 Task: Create a due date automation trigger when advanced on, on the monday after a card is due add dates without a complete due date at 11:00 AM.
Action: Mouse moved to (984, 94)
Screenshot: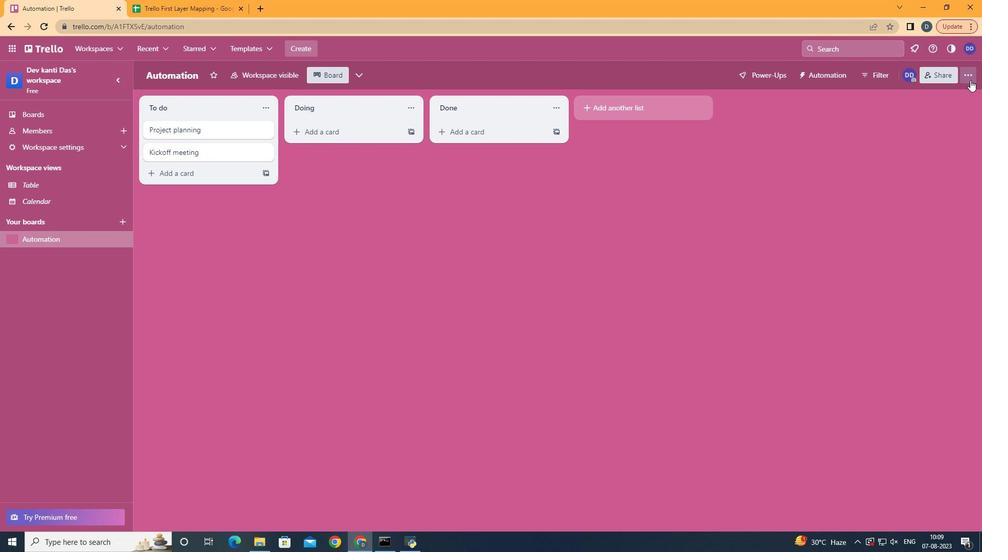 
Action: Mouse pressed left at (984, 94)
Screenshot: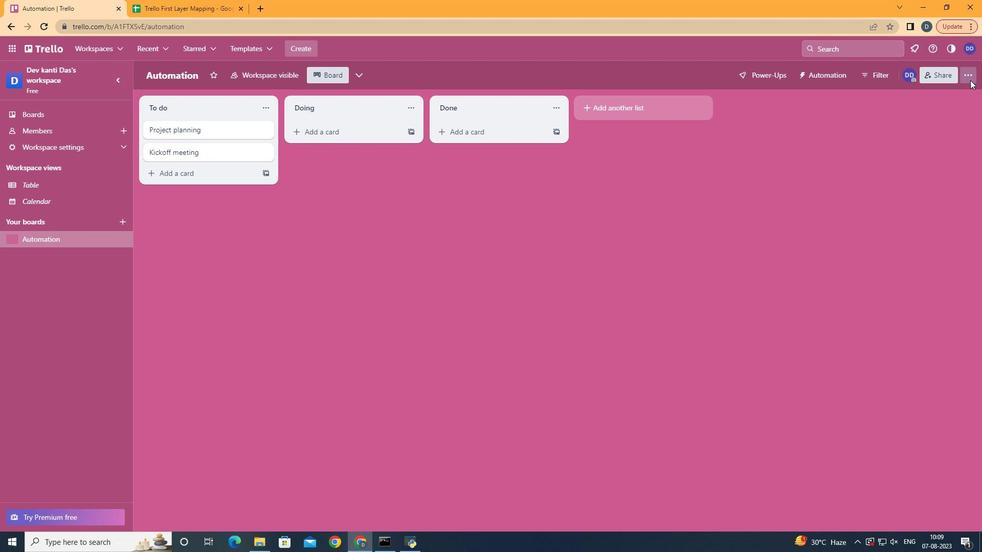 
Action: Mouse moved to (872, 237)
Screenshot: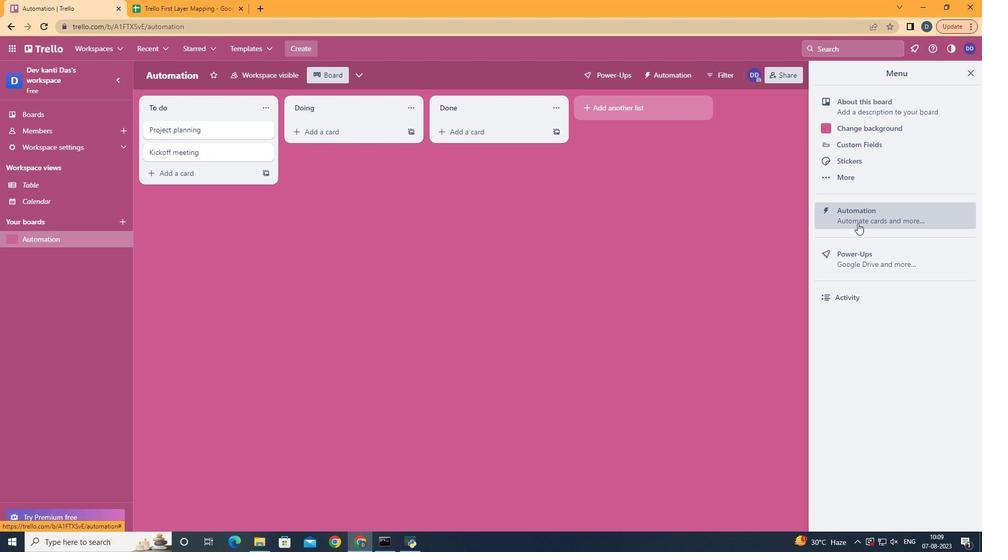 
Action: Mouse pressed left at (872, 237)
Screenshot: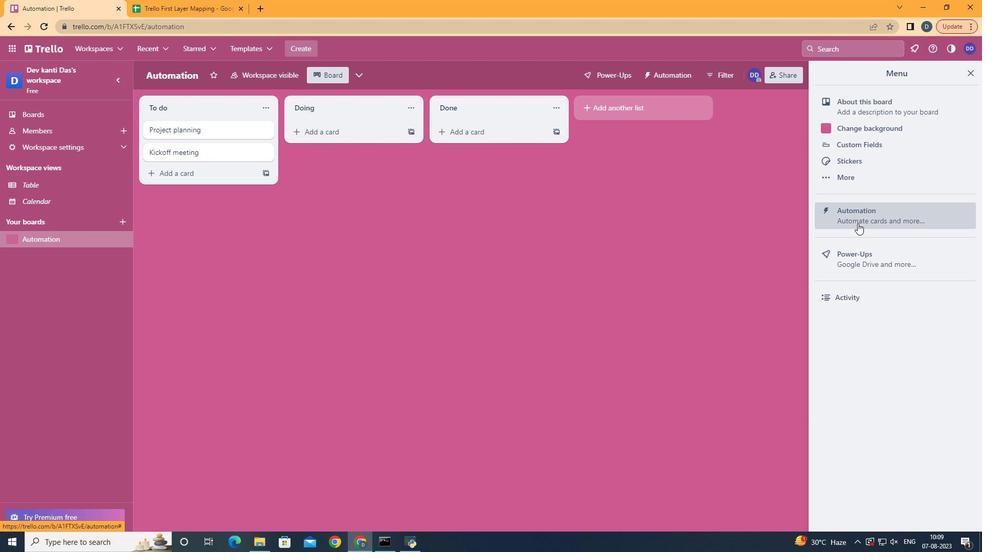 
Action: Mouse moved to (226, 221)
Screenshot: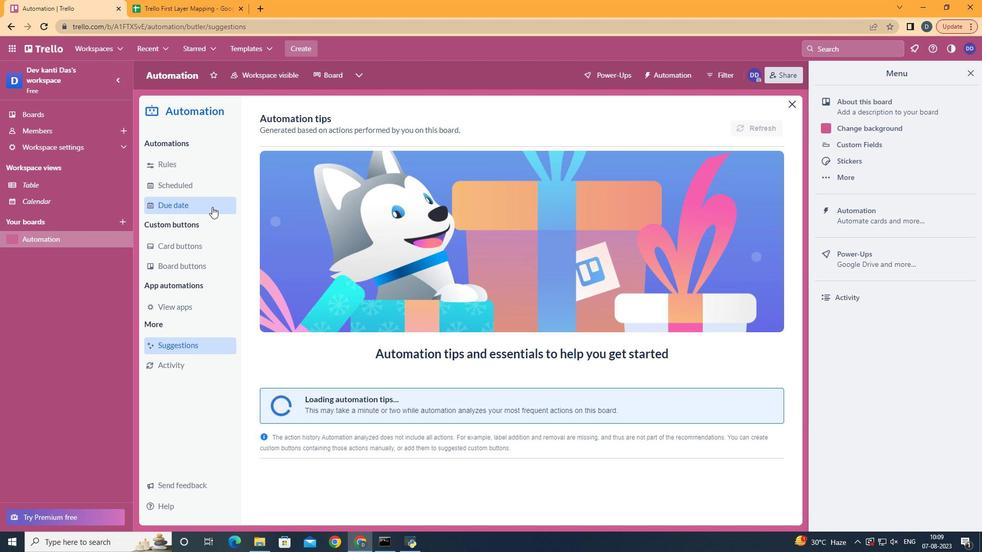 
Action: Mouse pressed left at (226, 221)
Screenshot: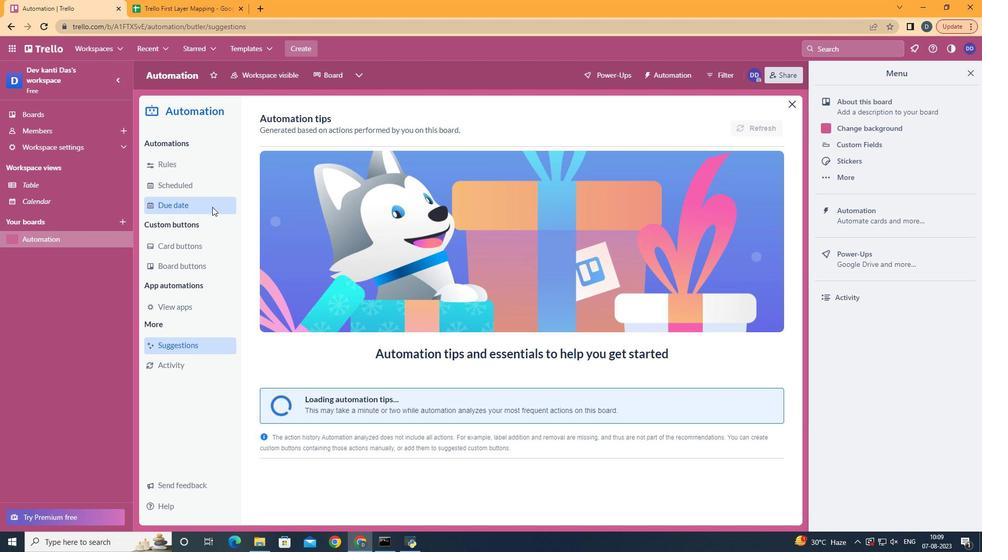 
Action: Mouse moved to (732, 131)
Screenshot: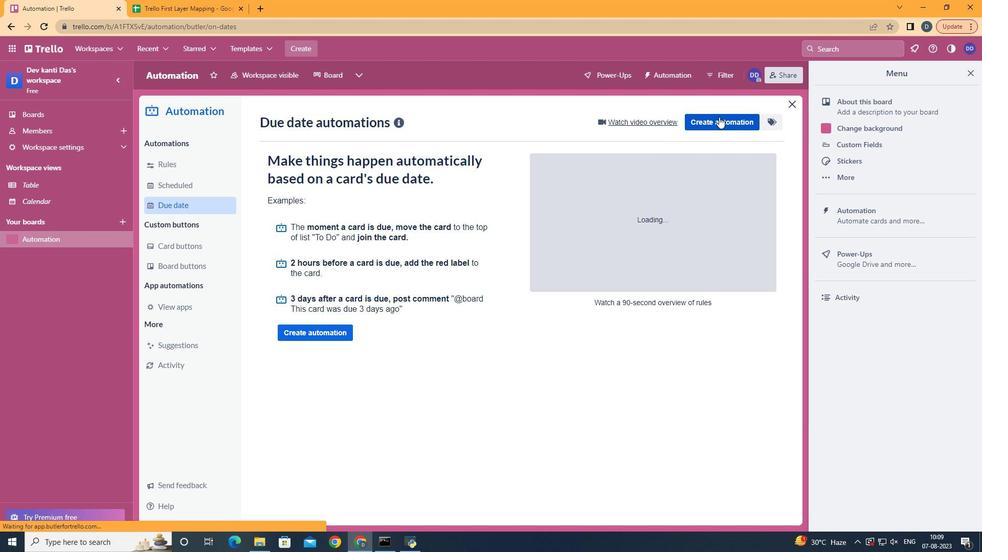 
Action: Mouse pressed left at (732, 131)
Screenshot: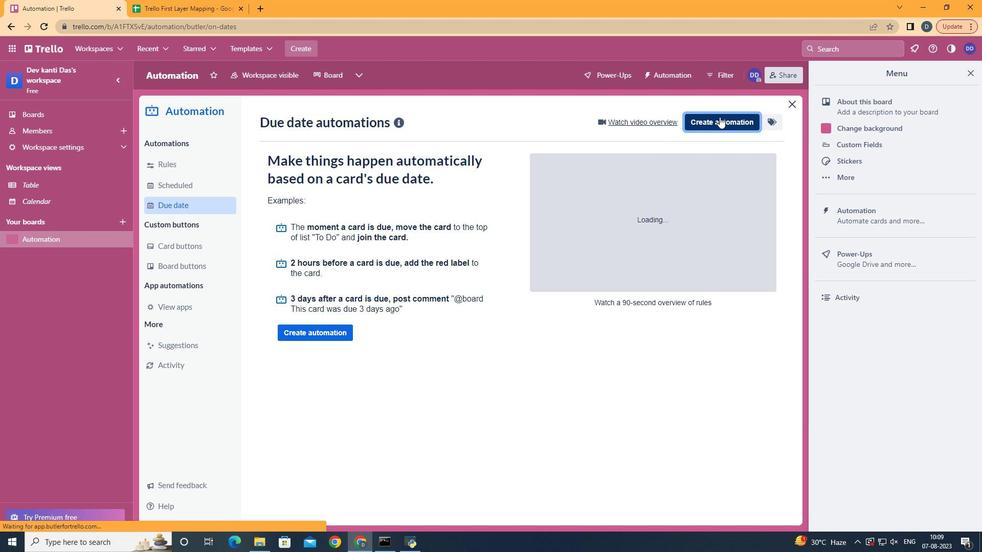 
Action: Mouse moved to (526, 228)
Screenshot: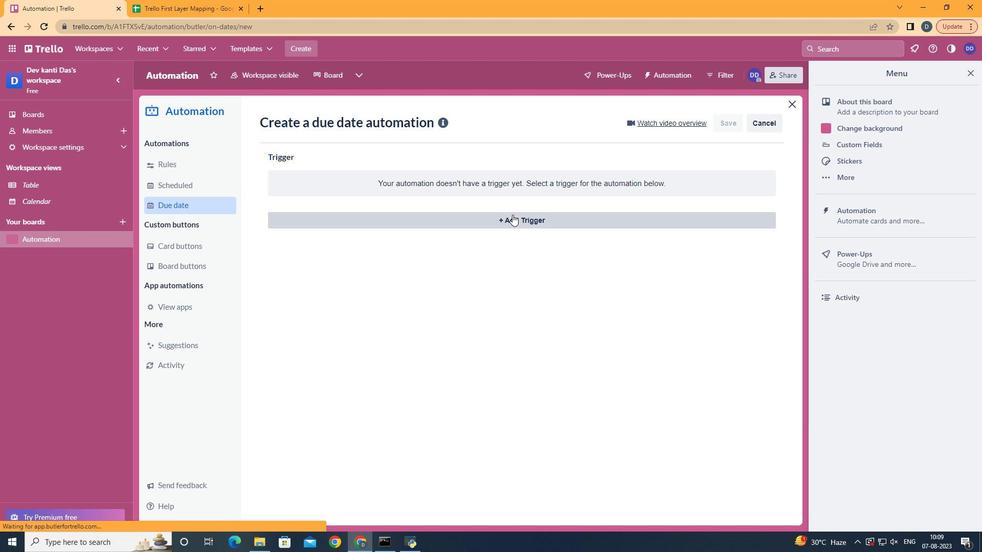 
Action: Mouse pressed left at (526, 228)
Screenshot: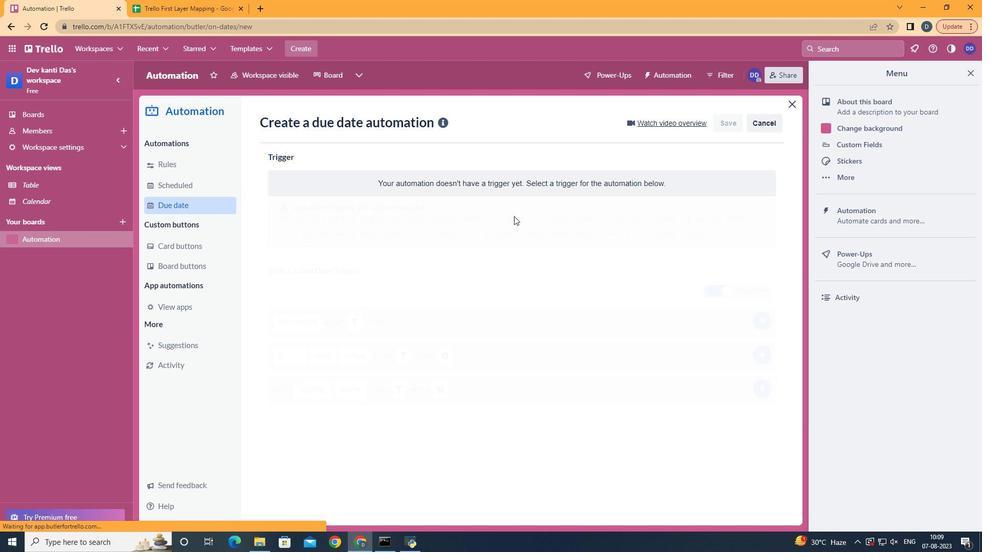 
Action: Mouse moved to (343, 277)
Screenshot: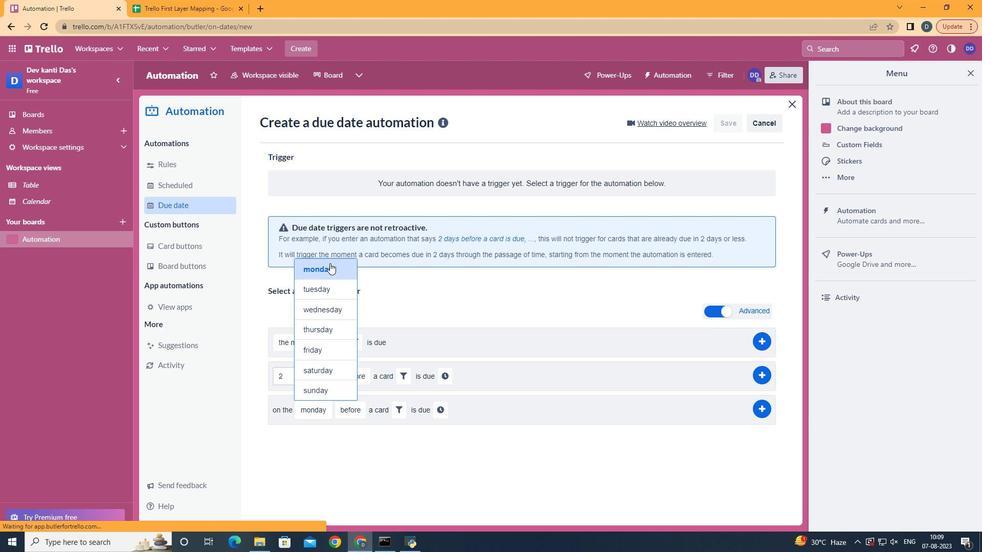 
Action: Mouse pressed left at (343, 277)
Screenshot: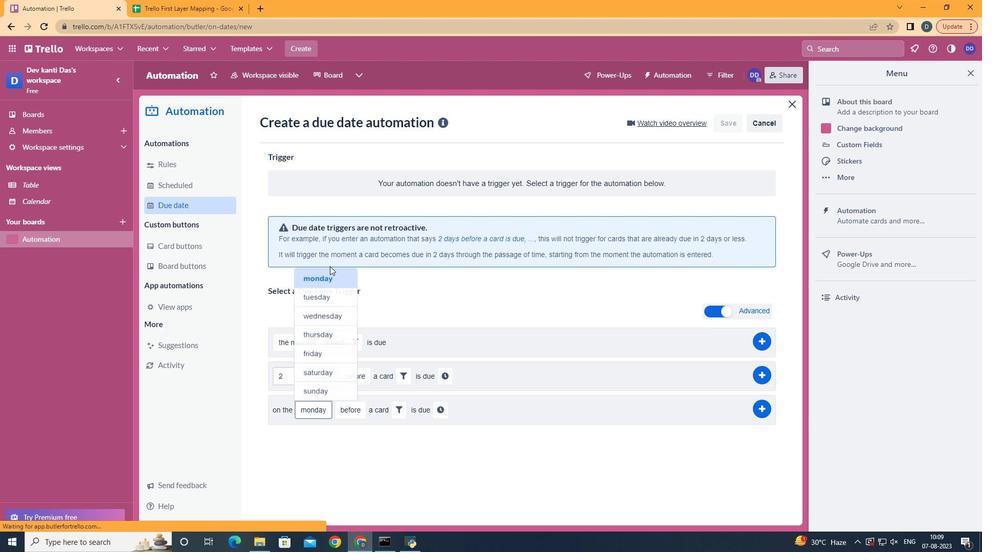 
Action: Mouse moved to (370, 461)
Screenshot: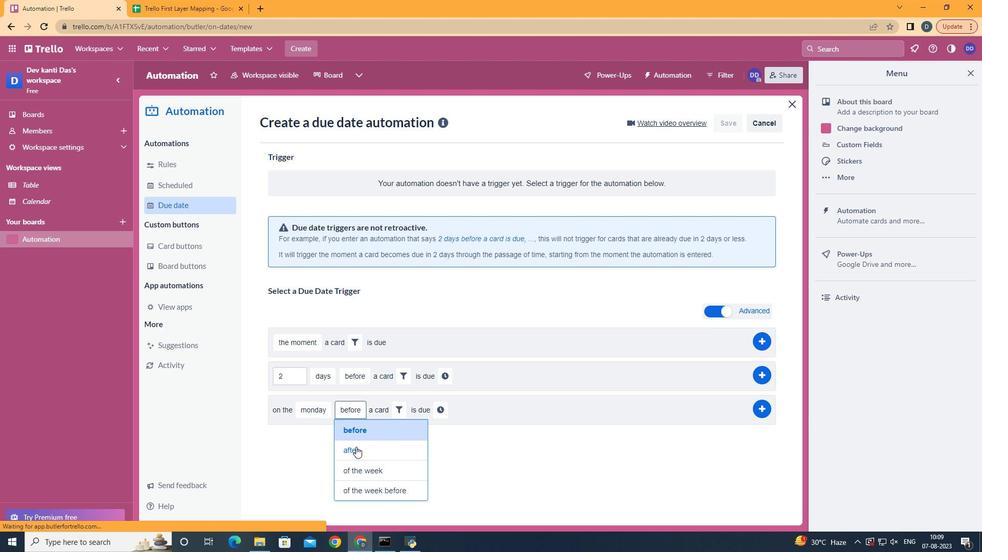 
Action: Mouse pressed left at (370, 461)
Screenshot: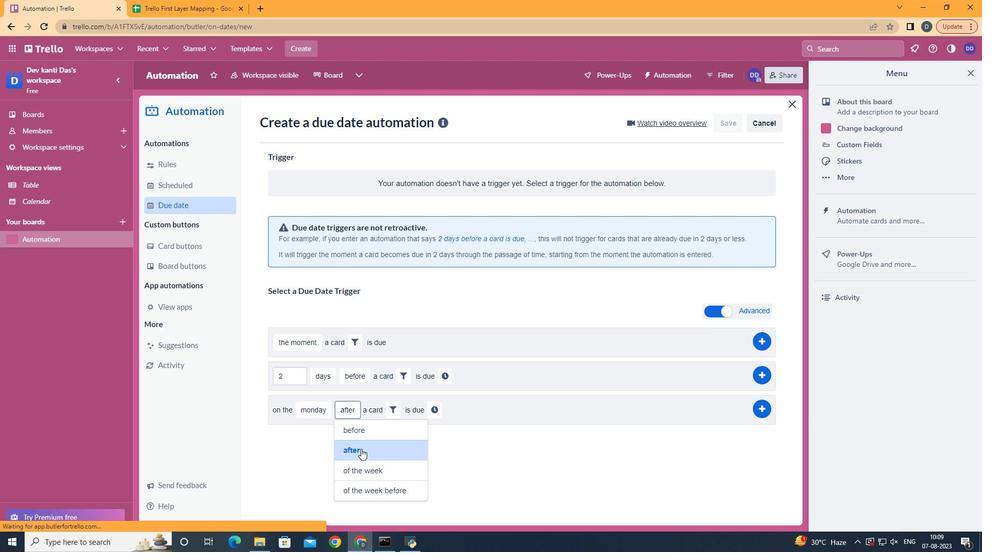 
Action: Mouse moved to (405, 427)
Screenshot: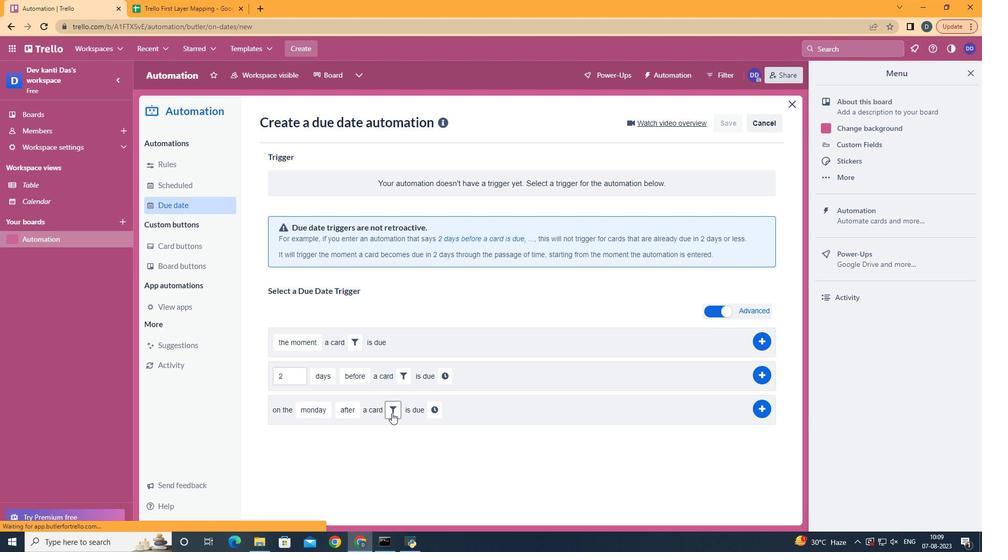 
Action: Mouse pressed left at (405, 427)
Screenshot: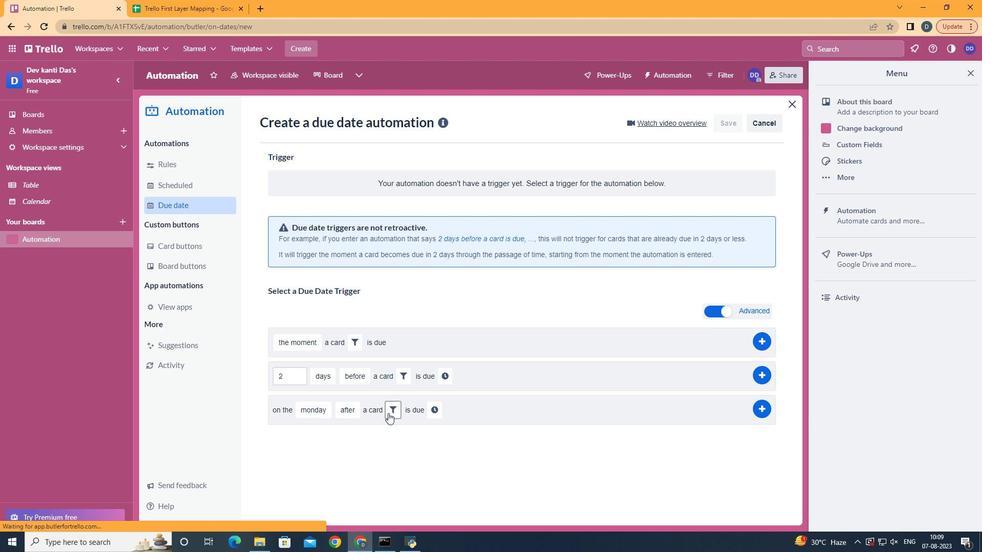 
Action: Mouse moved to (459, 461)
Screenshot: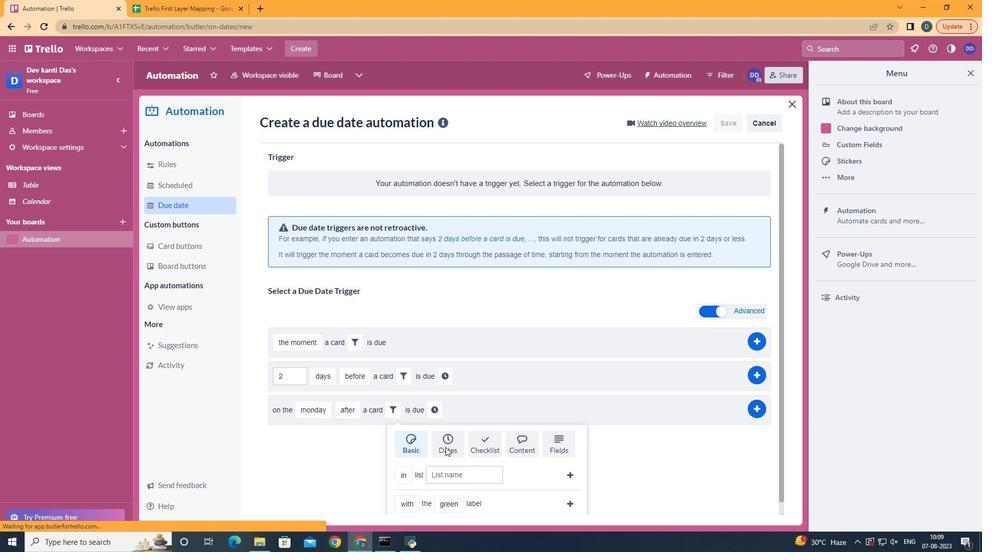 
Action: Mouse pressed left at (459, 461)
Screenshot: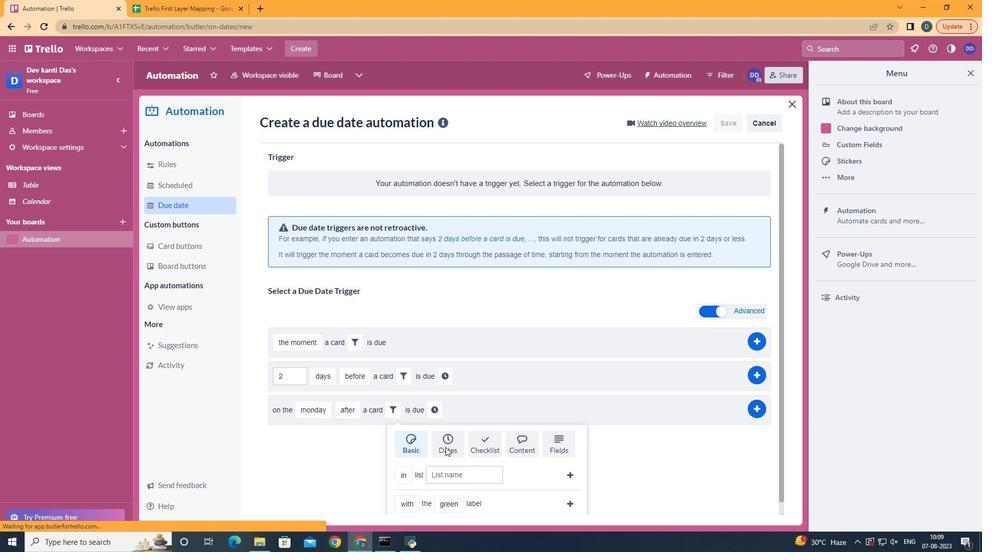 
Action: Mouse scrolled (459, 461) with delta (0, 0)
Screenshot: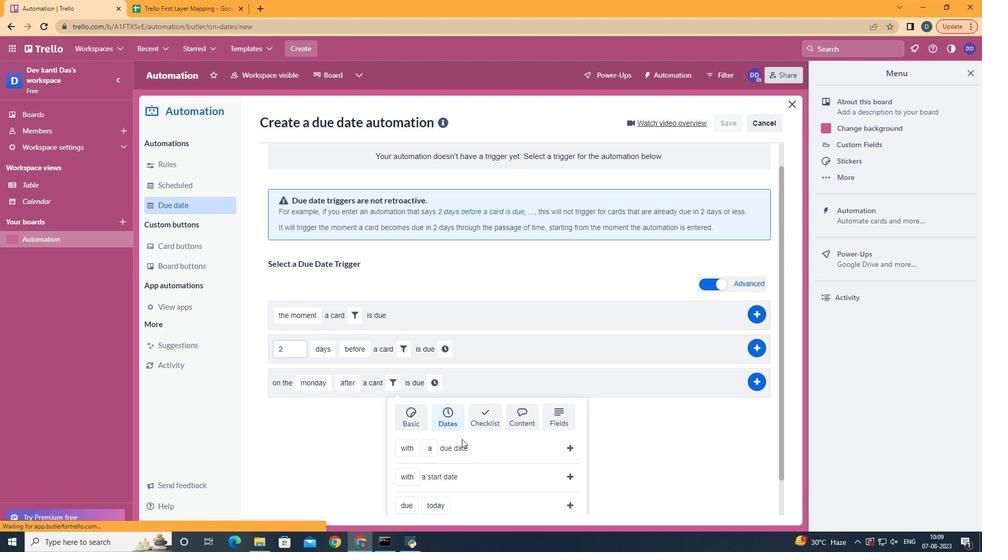 
Action: Mouse scrolled (459, 461) with delta (0, 0)
Screenshot: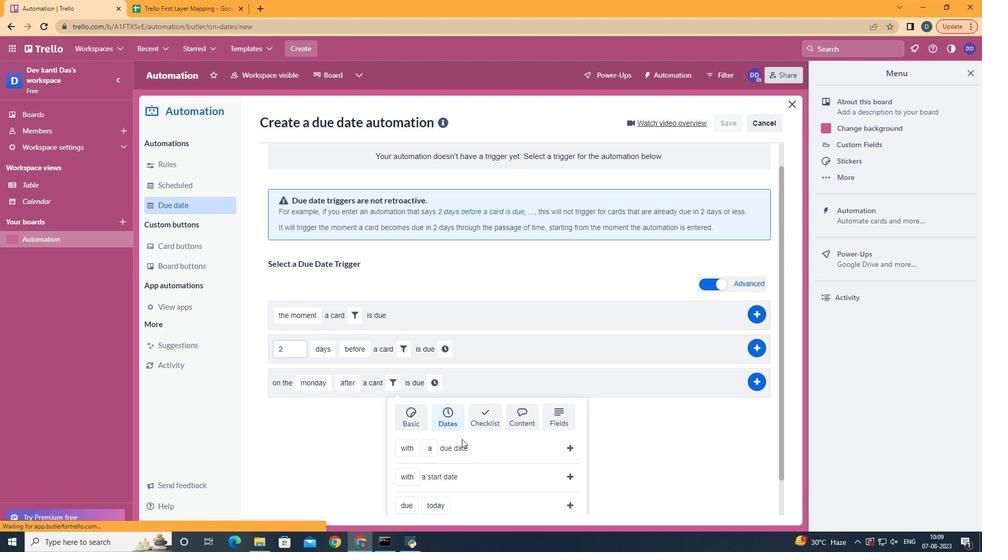 
Action: Mouse scrolled (459, 461) with delta (0, 0)
Screenshot: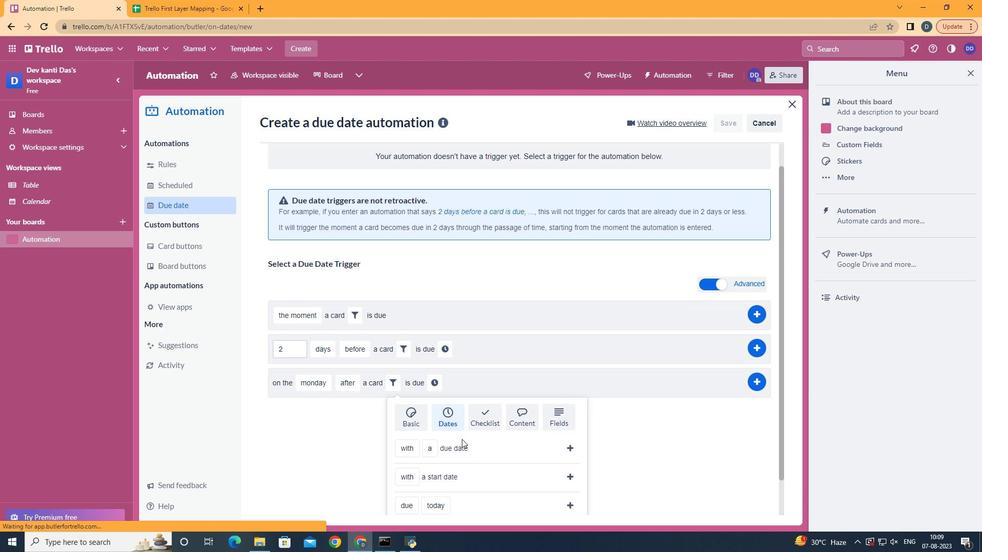 
Action: Mouse scrolled (459, 461) with delta (0, 0)
Screenshot: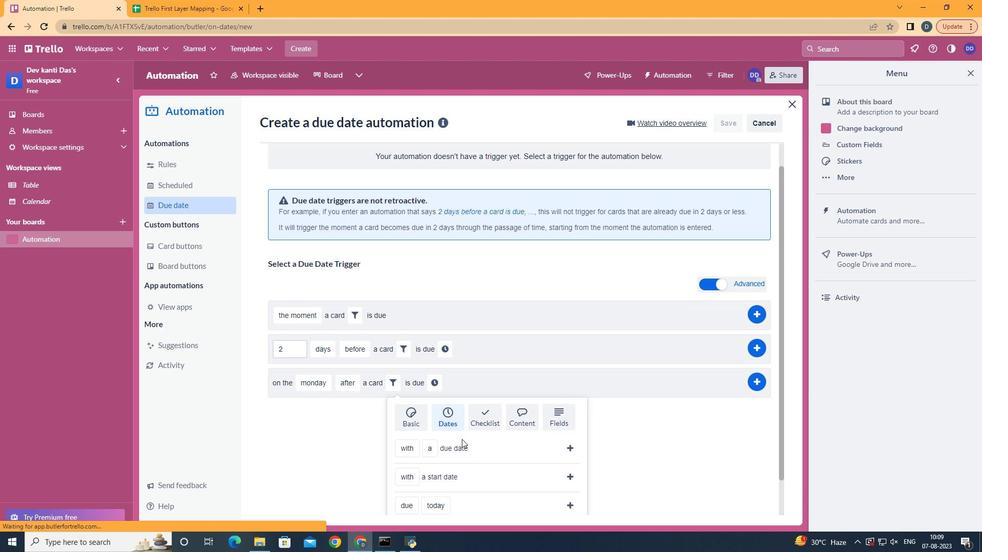 
Action: Mouse scrolled (459, 461) with delta (0, 0)
Screenshot: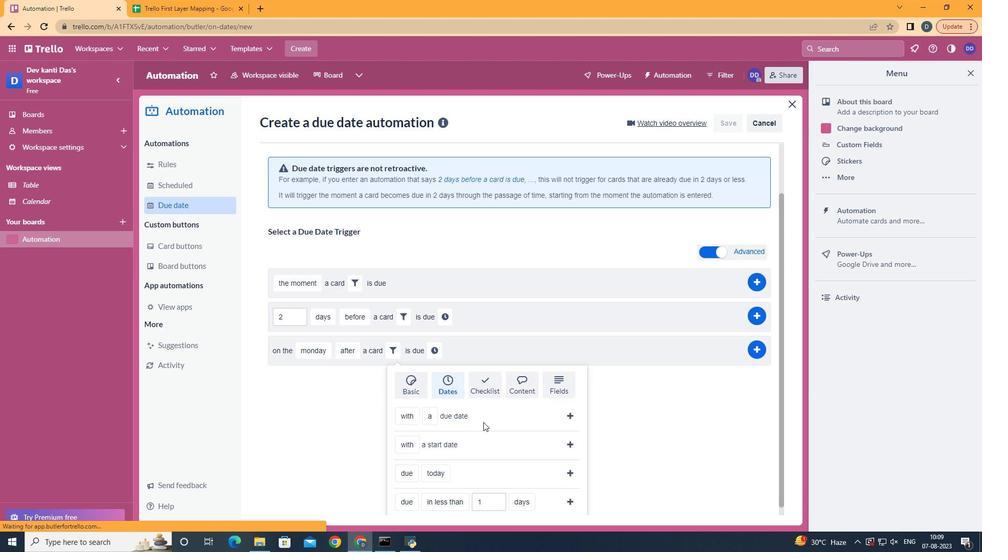 
Action: Mouse scrolled (459, 461) with delta (0, 0)
Screenshot: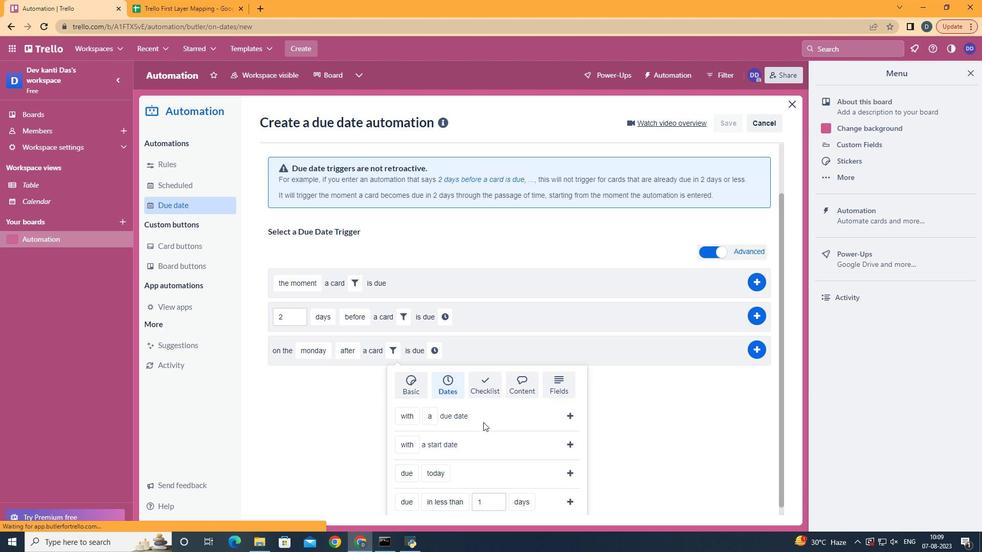 
Action: Mouse moved to (427, 460)
Screenshot: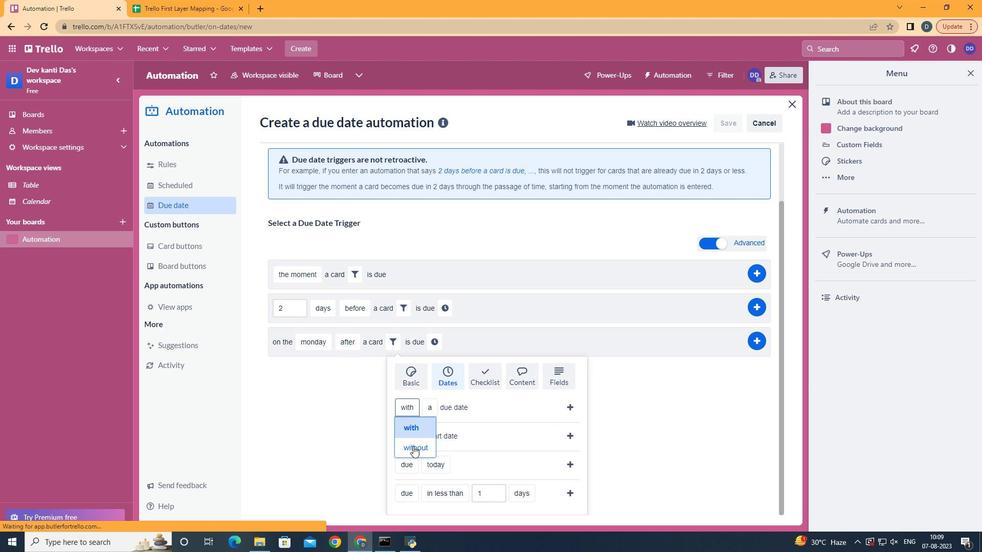 
Action: Mouse pressed left at (427, 460)
Screenshot: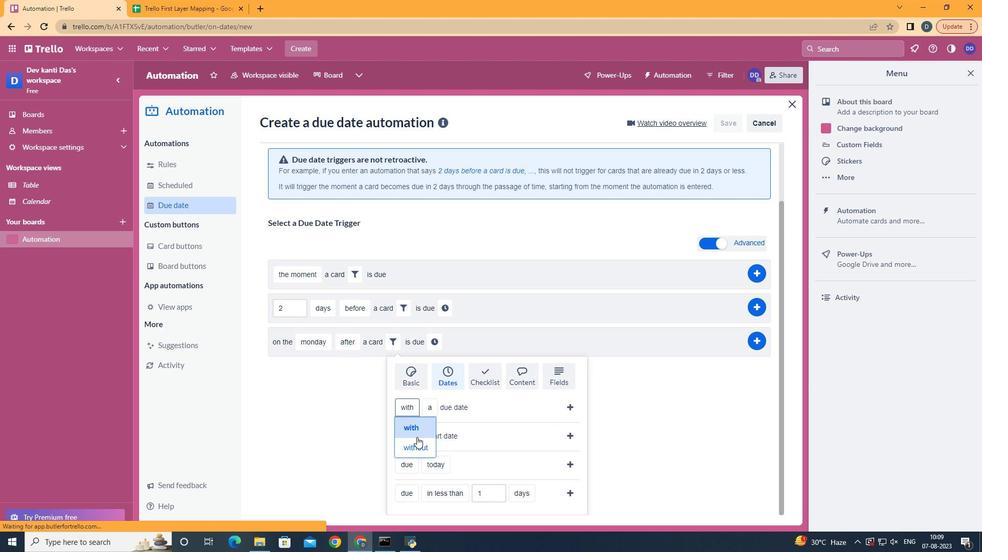 
Action: Mouse moved to (464, 460)
Screenshot: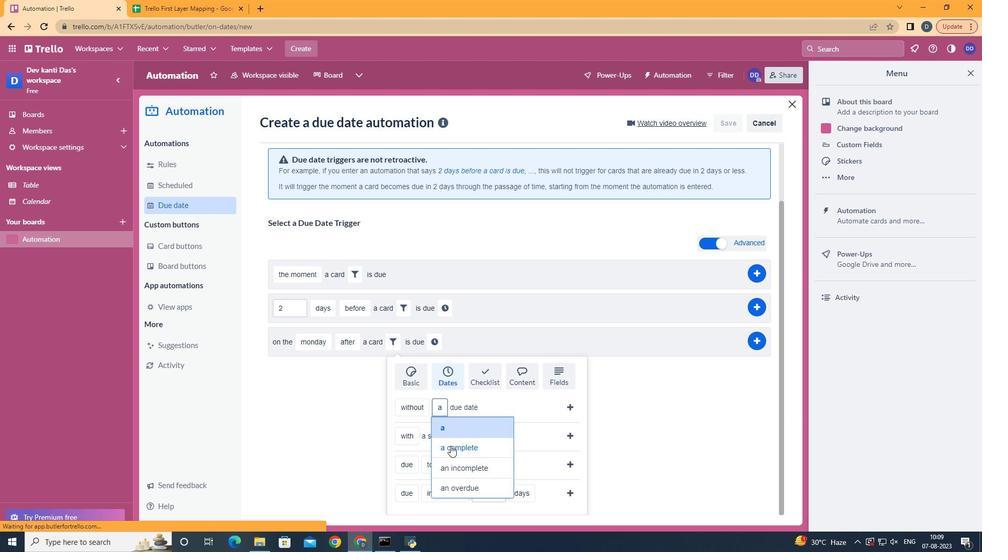 
Action: Mouse pressed left at (464, 460)
Screenshot: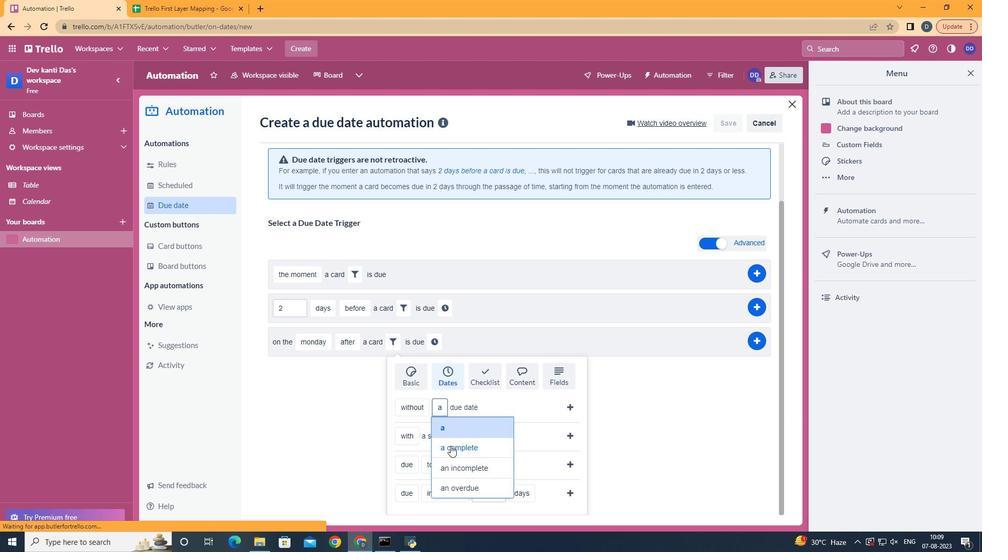 
Action: Mouse moved to (583, 422)
Screenshot: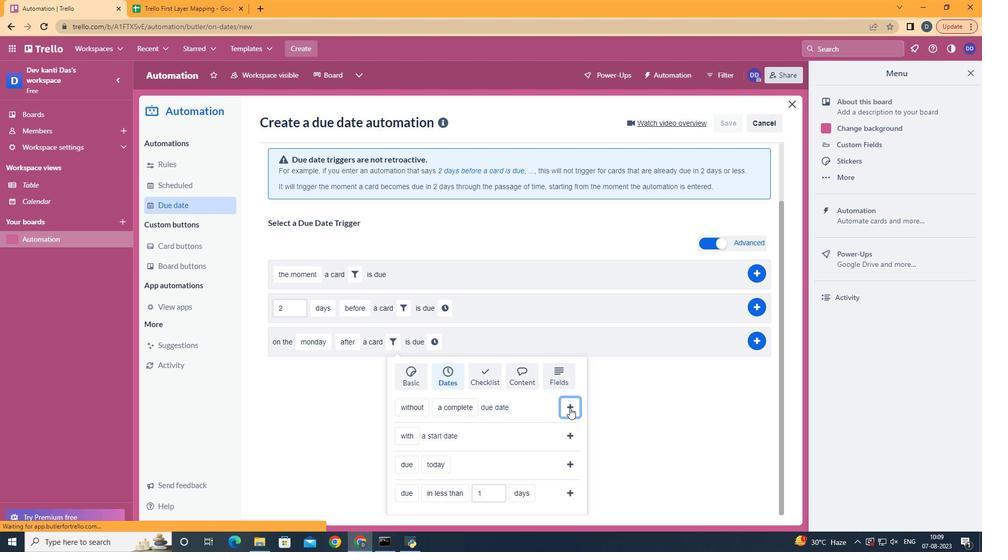 
Action: Mouse pressed left at (583, 422)
Screenshot: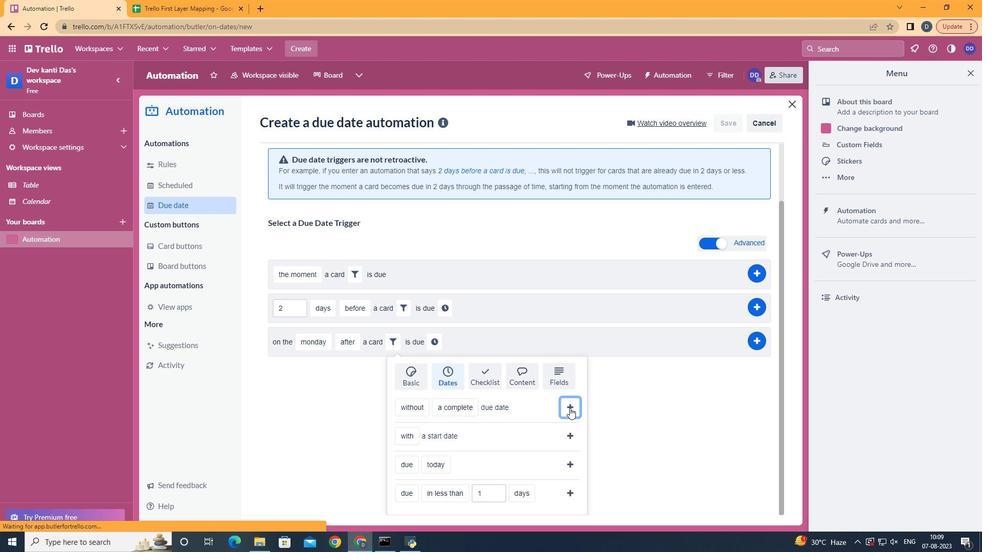 
Action: Mouse moved to (559, 423)
Screenshot: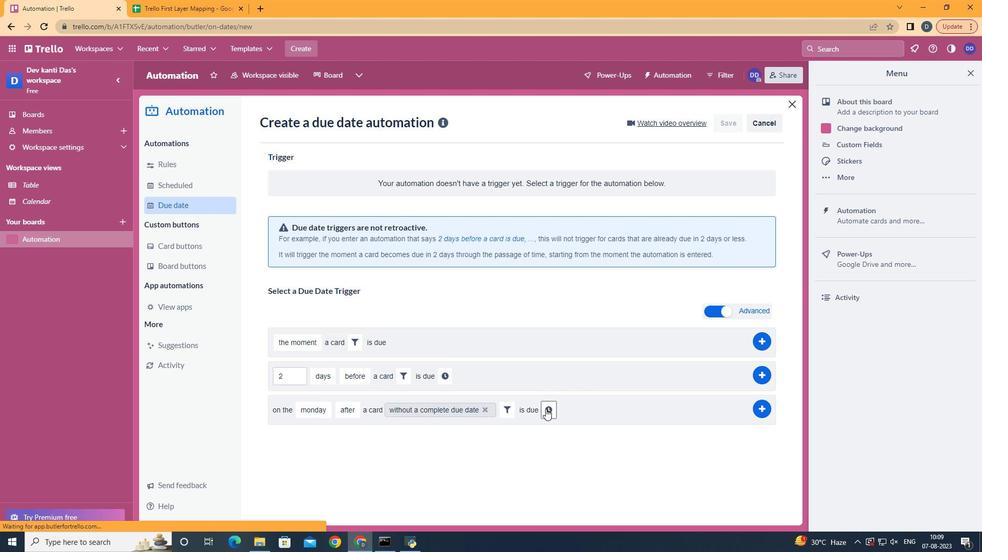 
Action: Mouse pressed left at (559, 423)
Screenshot: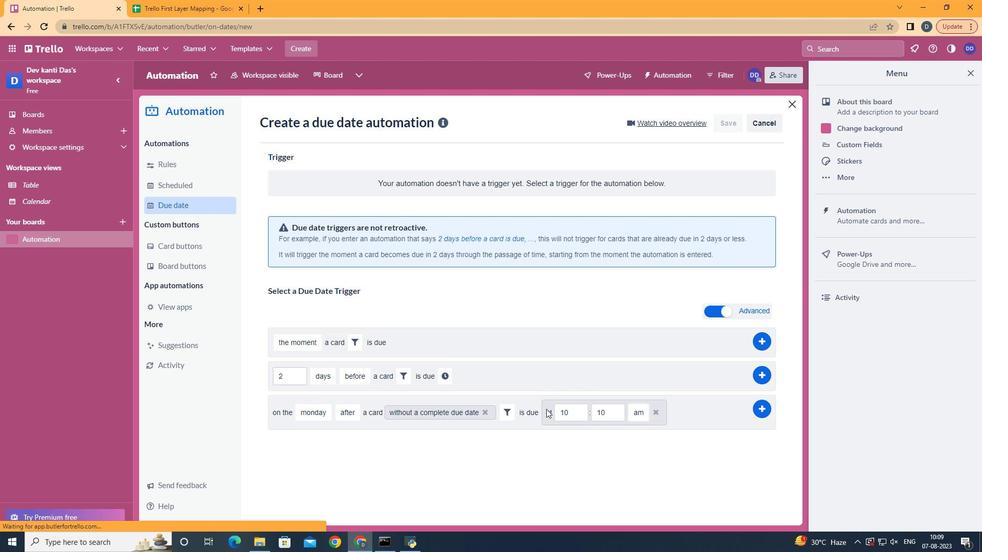 
Action: Mouse moved to (589, 426)
Screenshot: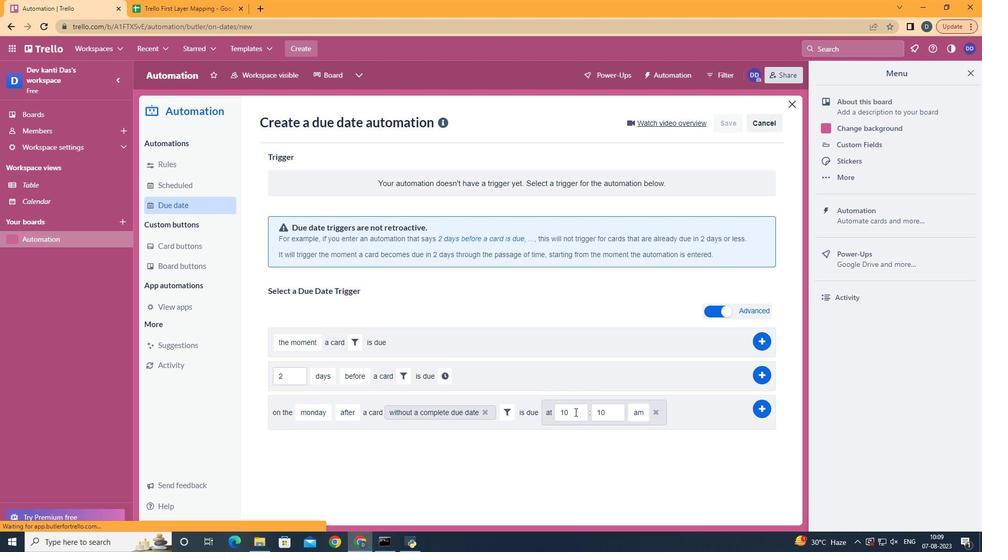 
Action: Mouse pressed left at (589, 426)
Screenshot: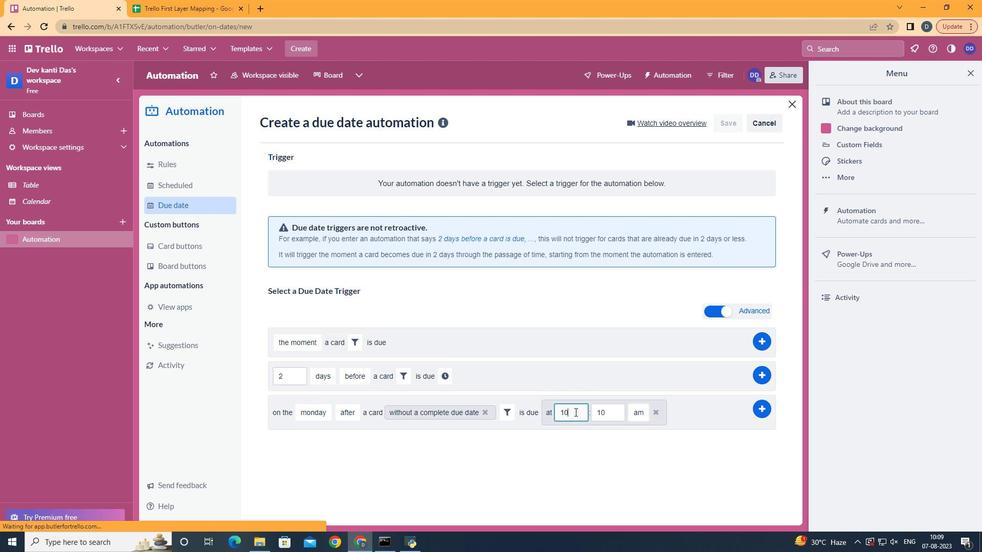 
Action: Mouse moved to (589, 426)
Screenshot: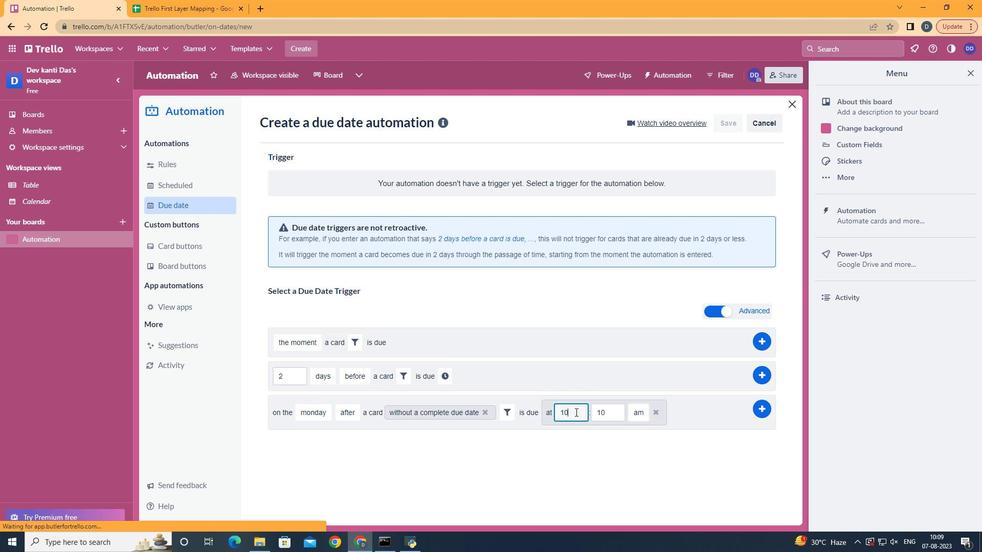 
Action: Key pressed <Key.backspace>1
Screenshot: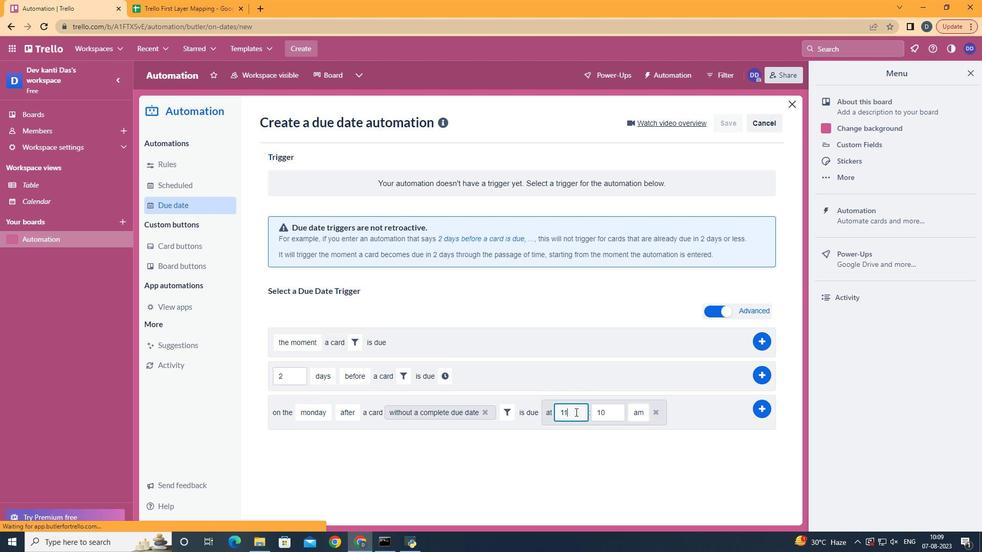 
Action: Mouse moved to (627, 421)
Screenshot: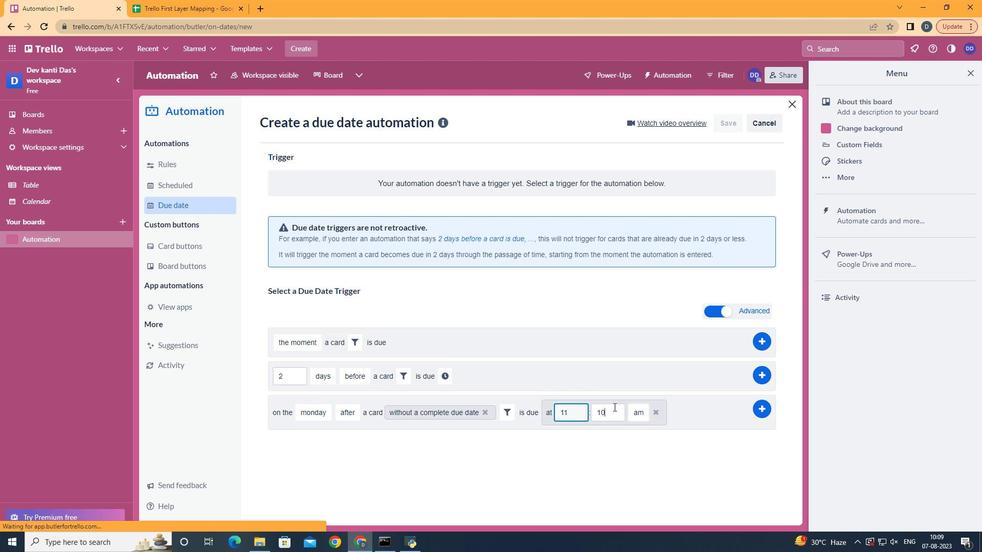 
Action: Mouse pressed left at (627, 421)
Screenshot: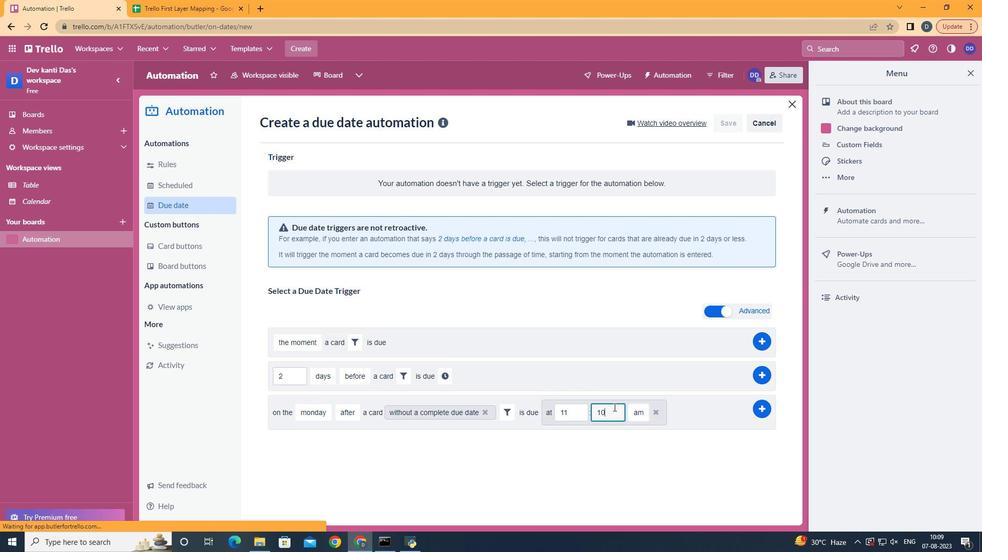 
Action: Mouse moved to (626, 421)
Screenshot: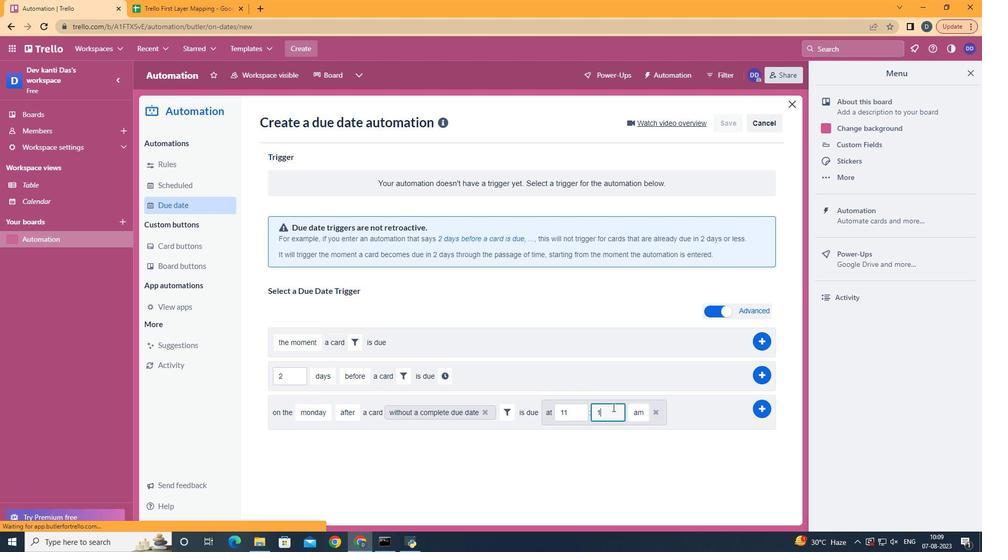 
Action: Key pressed <Key.backspace><Key.backspace>00
Screenshot: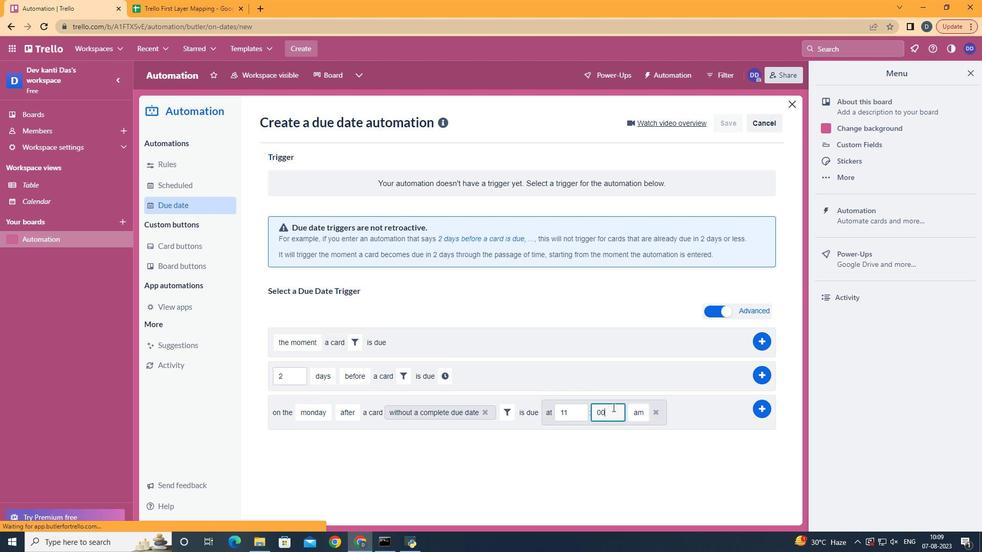 
Action: Mouse moved to (774, 422)
Screenshot: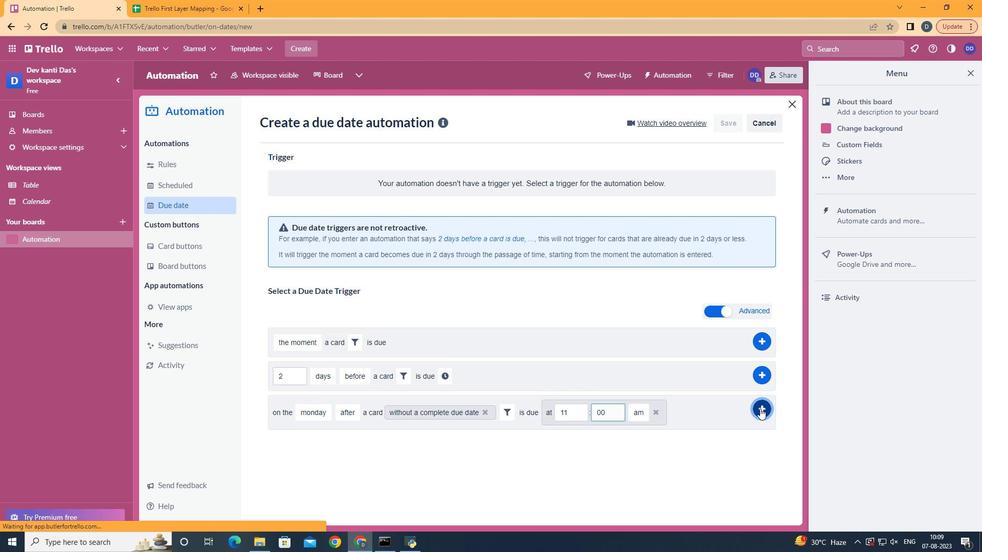 
Action: Mouse pressed left at (774, 422)
Screenshot: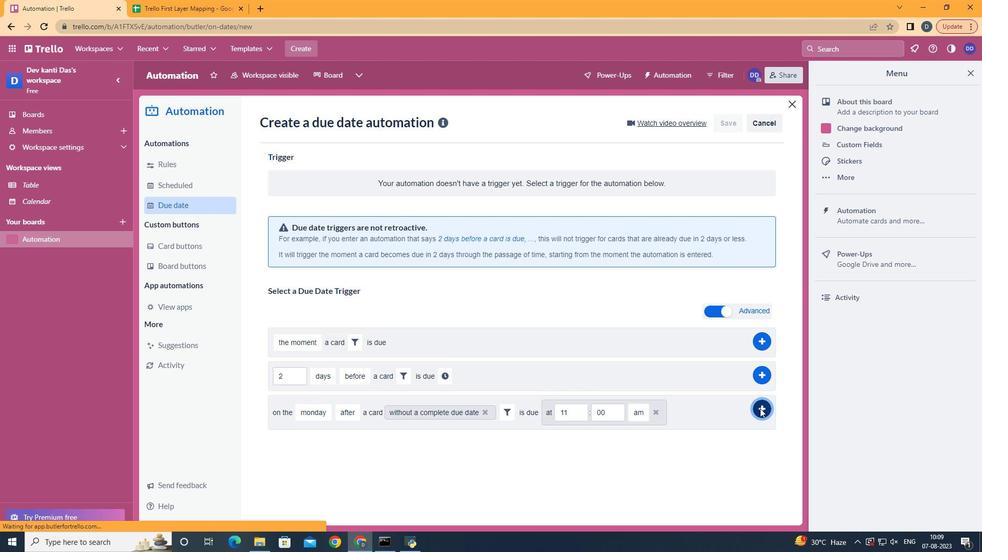 
Action: Mouse moved to (581, 156)
Screenshot: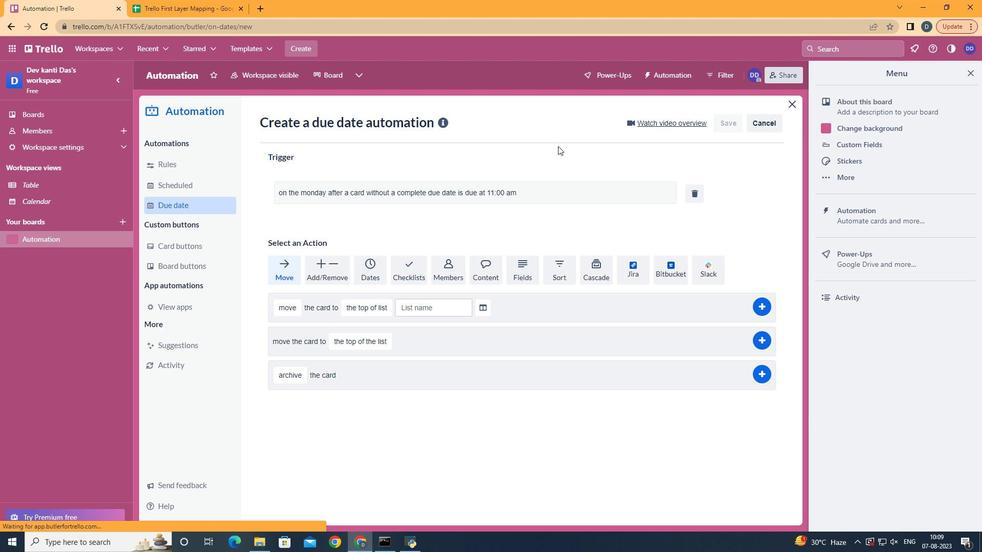 
